 Task: Access the "Product" page setting.
Action: Mouse moved to (999, 71)
Screenshot: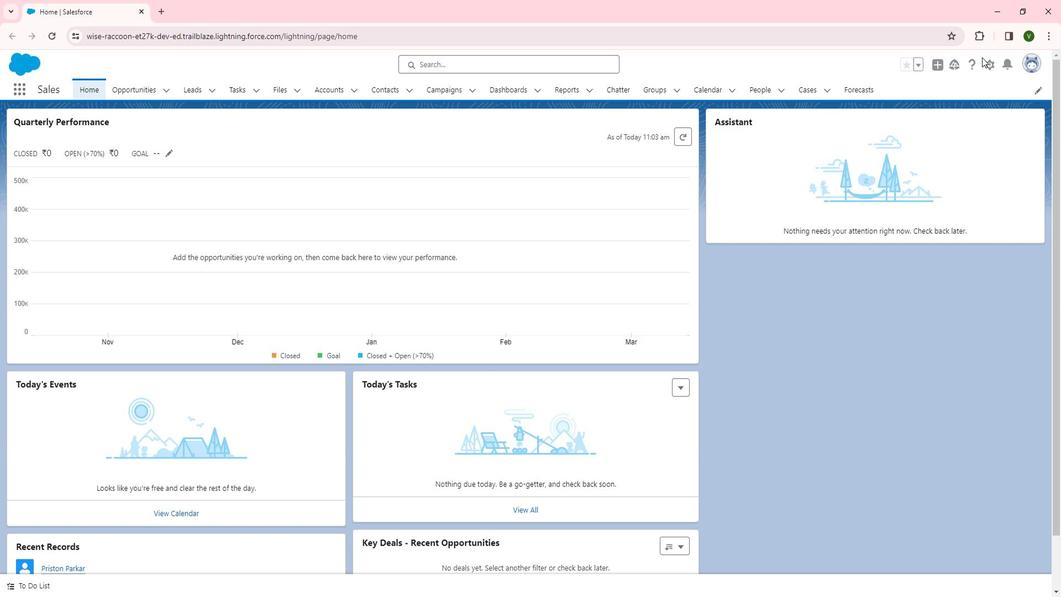 
Action: Mouse pressed left at (999, 71)
Screenshot: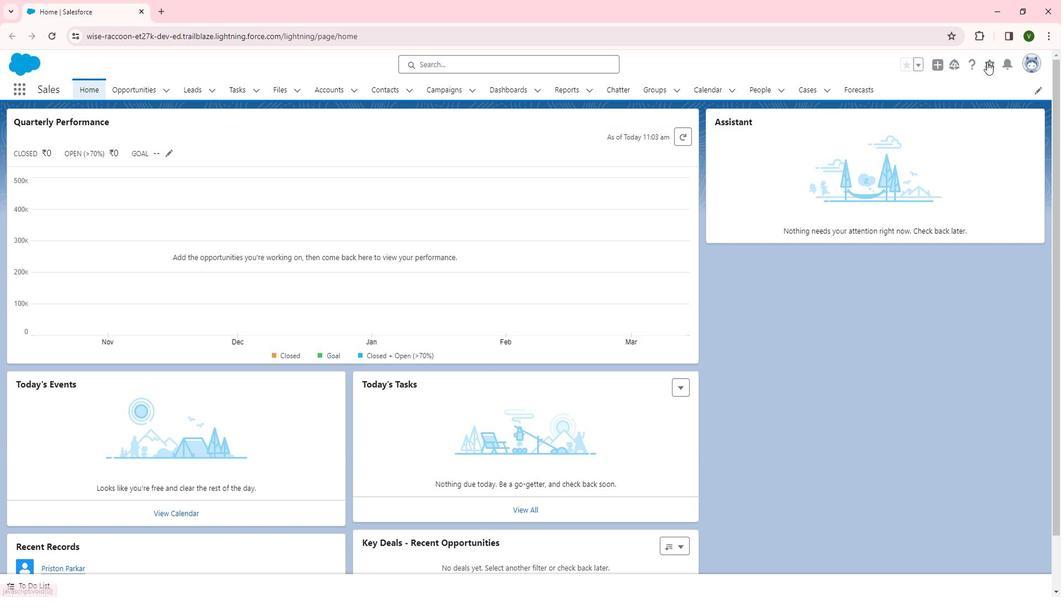 
Action: Mouse moved to (960, 108)
Screenshot: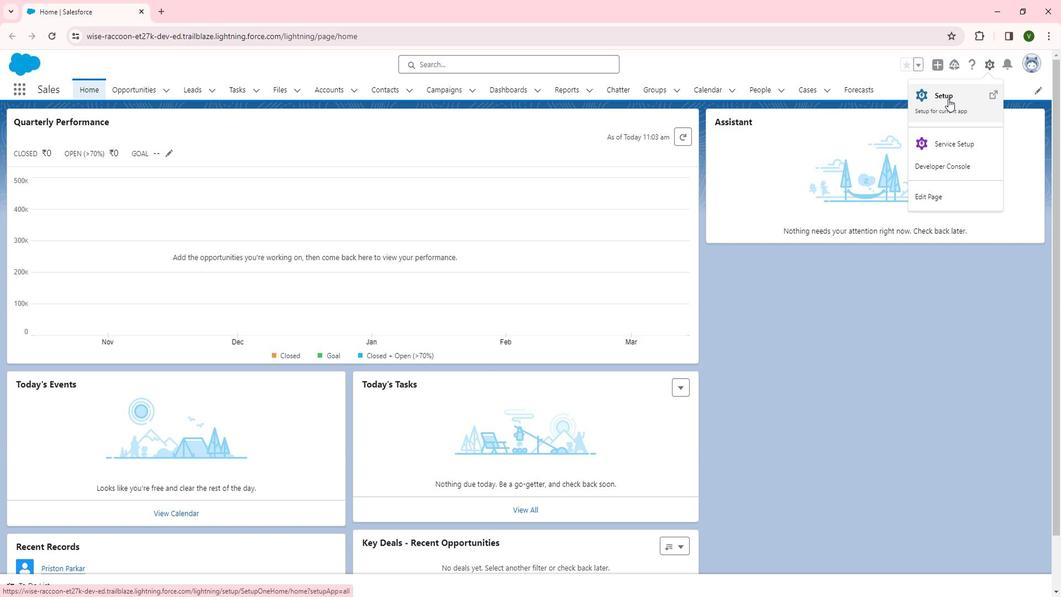 
Action: Mouse pressed left at (960, 108)
Screenshot: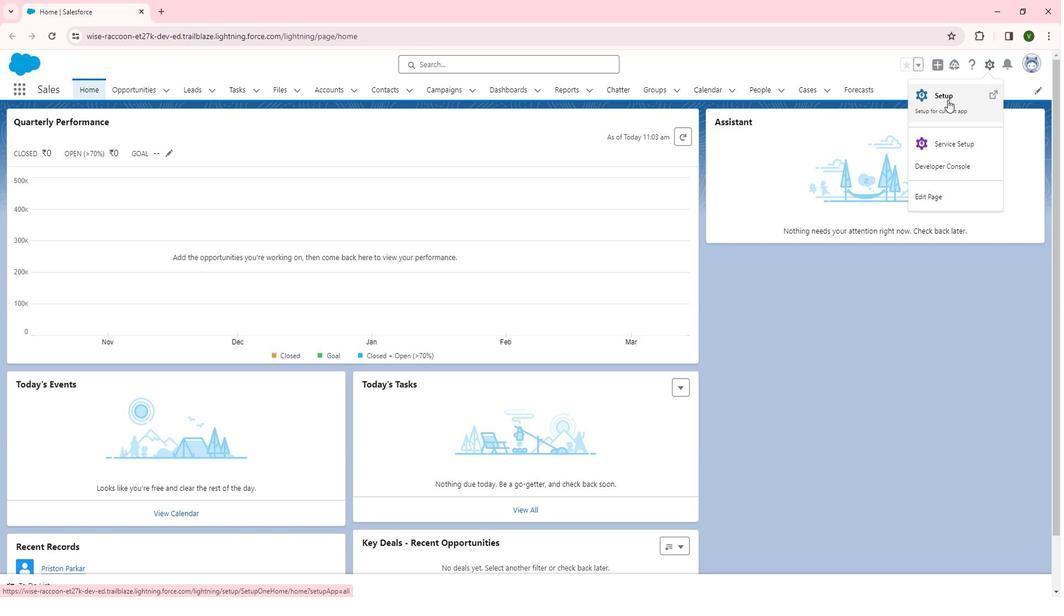 
Action: Mouse moved to (19, 385)
Screenshot: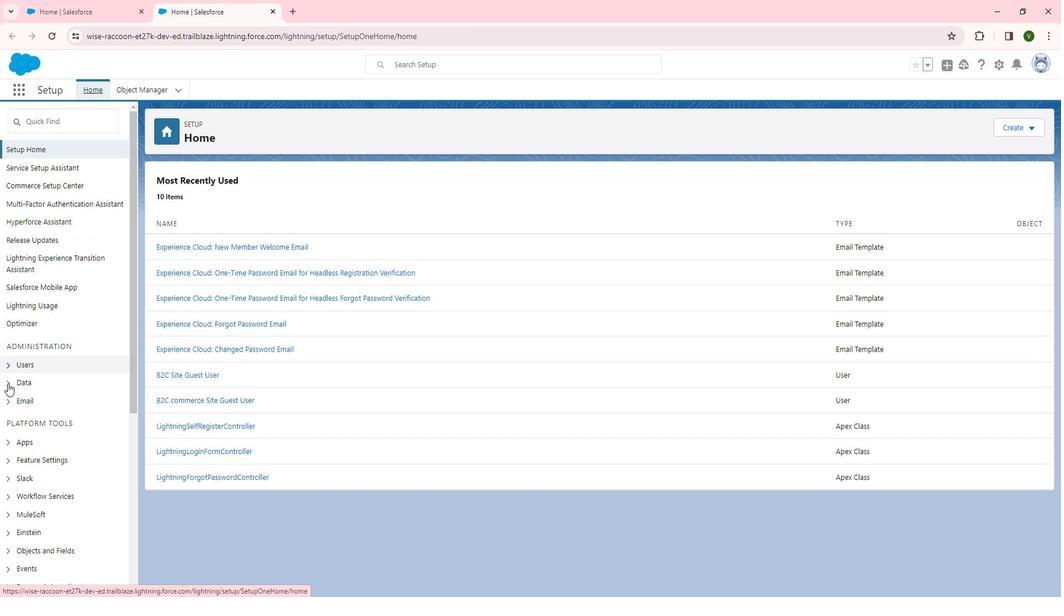 
Action: Mouse scrolled (19, 384) with delta (0, 0)
Screenshot: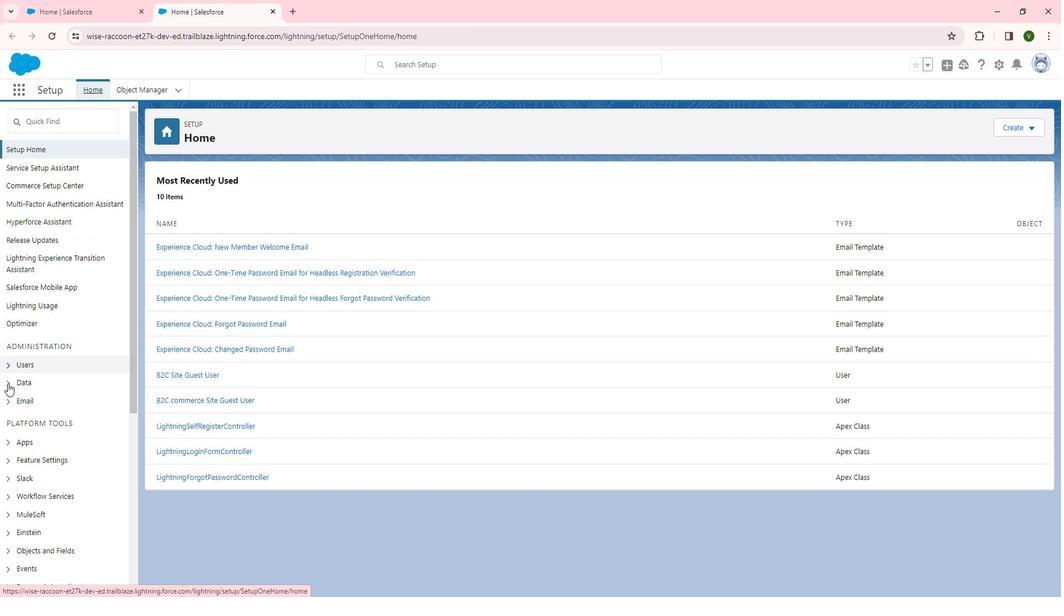 
Action: Mouse scrolled (19, 384) with delta (0, 0)
Screenshot: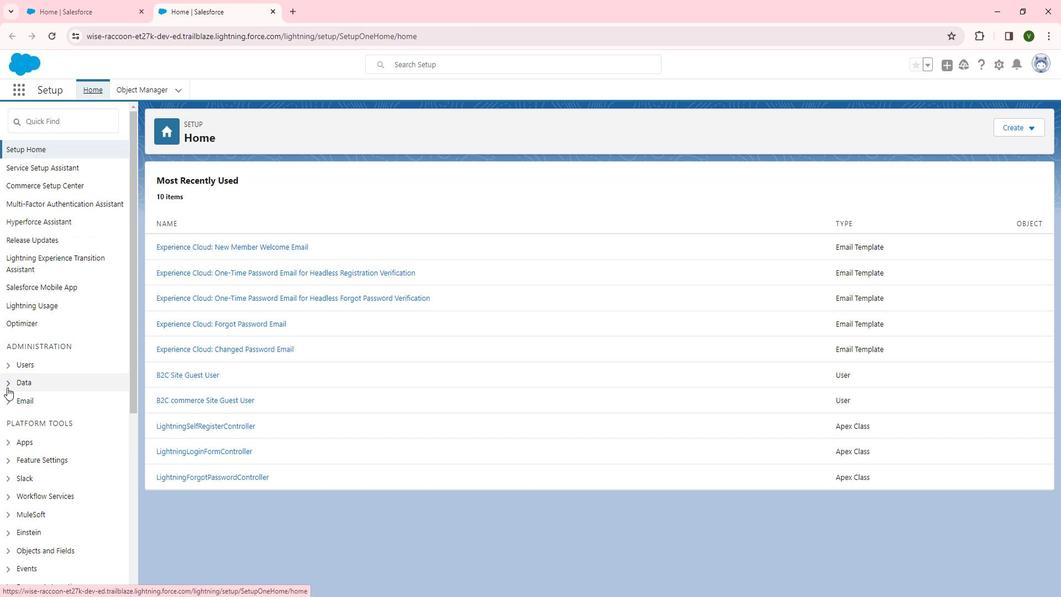 
Action: Mouse moved to (19, 385)
Screenshot: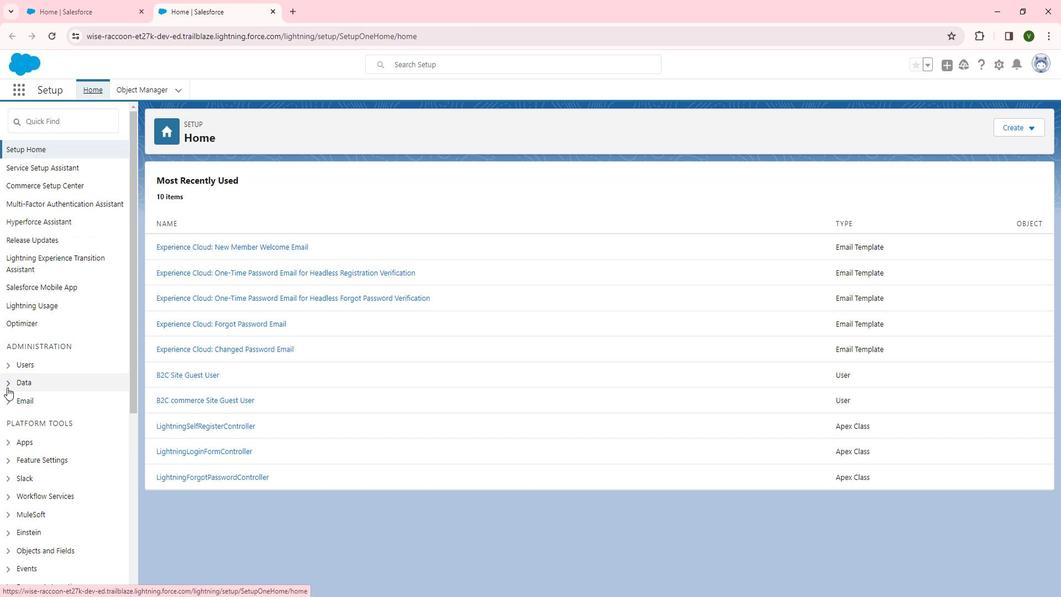 
Action: Mouse scrolled (19, 384) with delta (0, 0)
Screenshot: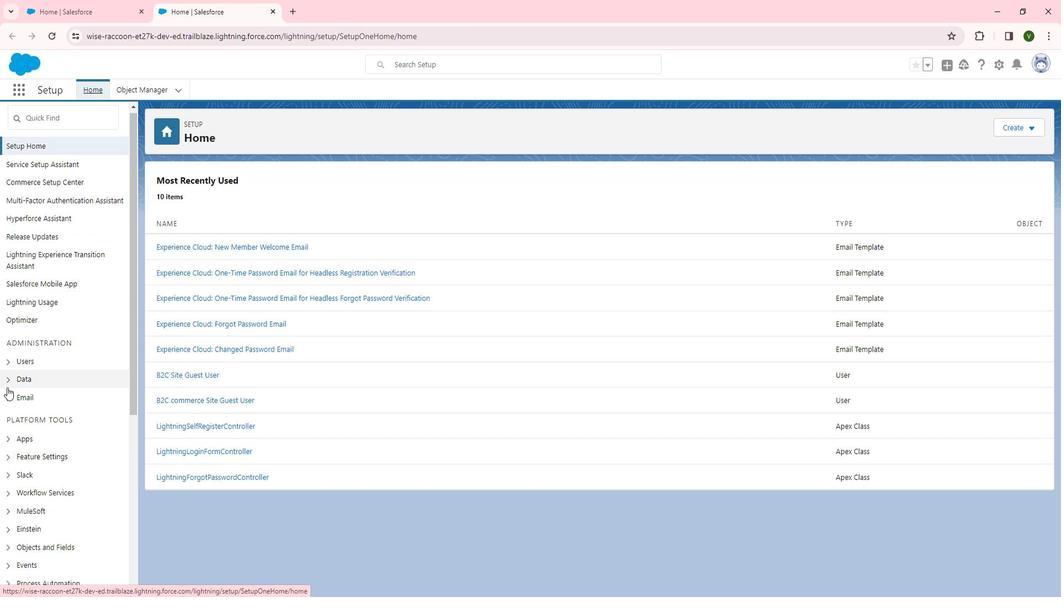 
Action: Mouse moved to (43, 288)
Screenshot: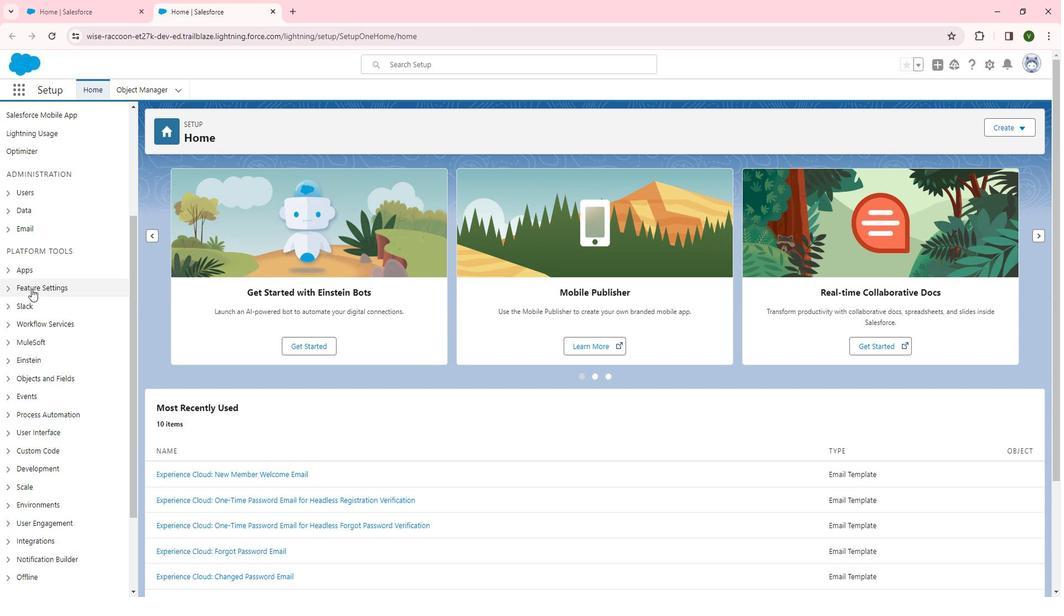 
Action: Mouse pressed left at (43, 288)
Screenshot: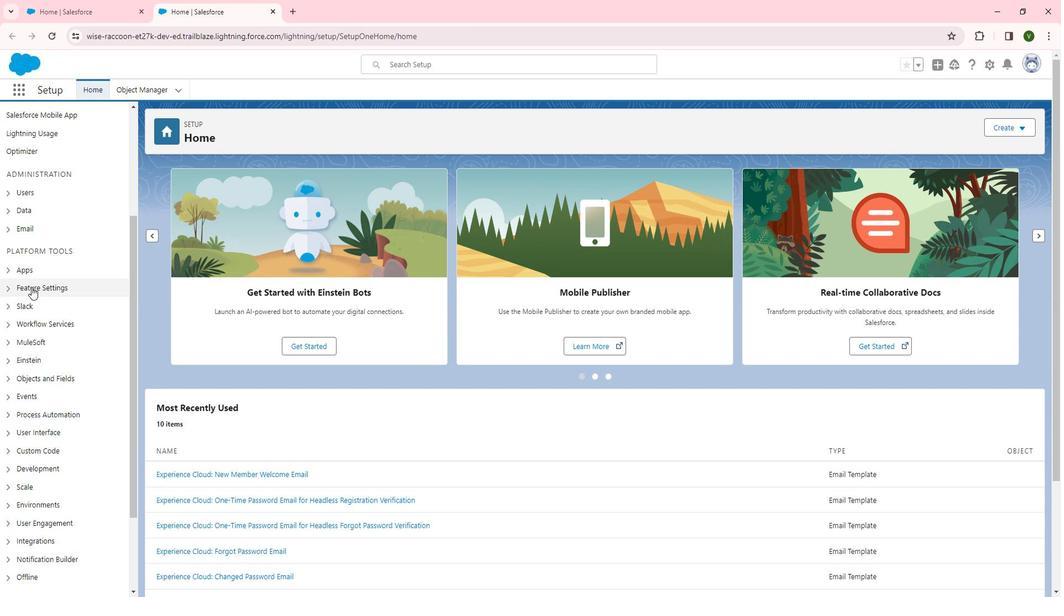 
Action: Mouse moved to (40, 382)
Screenshot: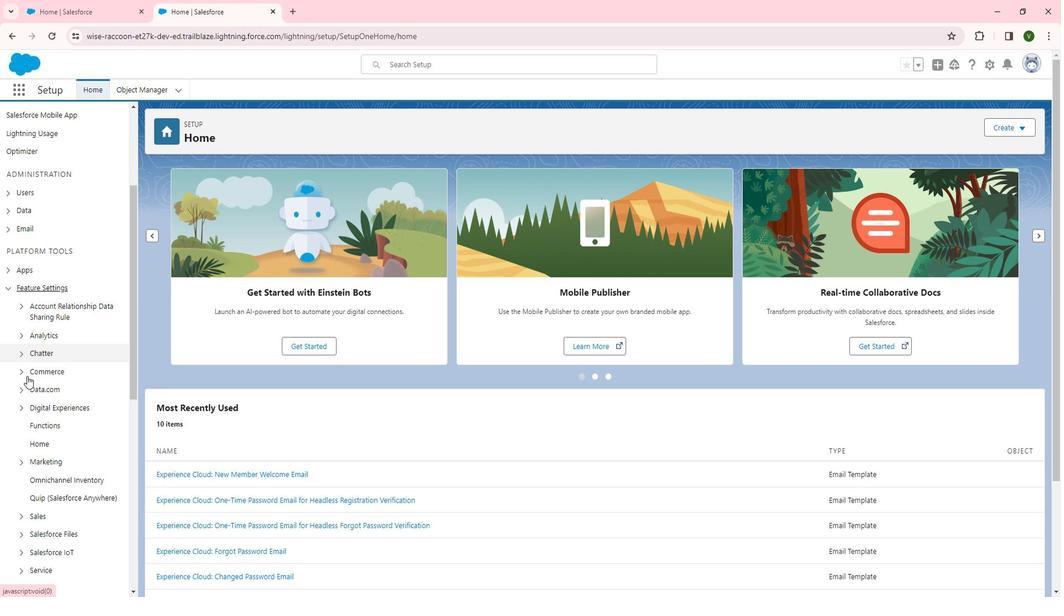 
Action: Mouse scrolled (40, 382) with delta (0, 0)
Screenshot: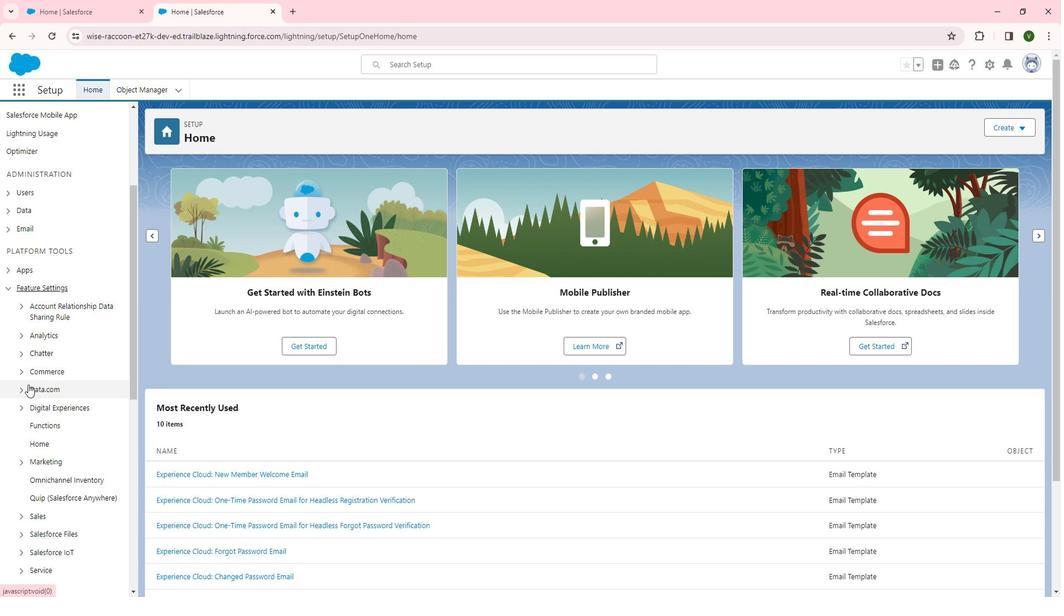 
Action: Mouse scrolled (40, 382) with delta (0, 0)
Screenshot: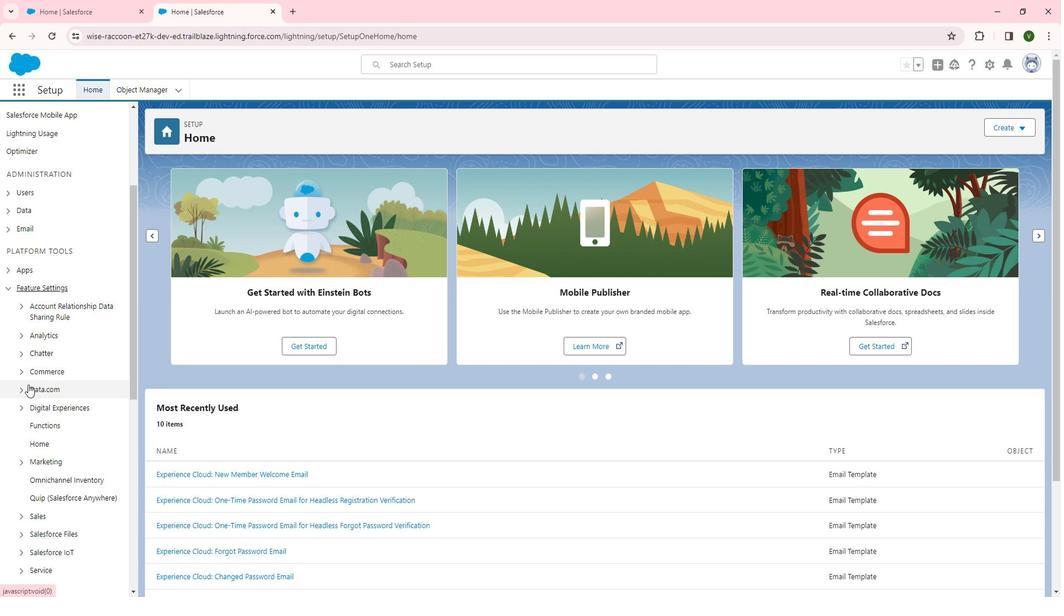 
Action: Mouse moved to (63, 295)
Screenshot: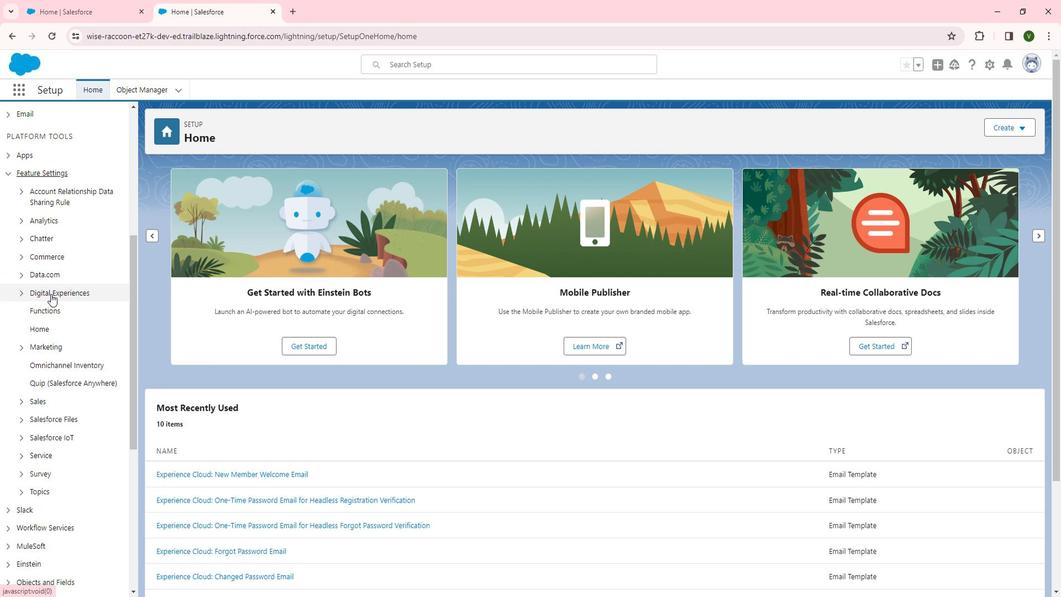 
Action: Mouse pressed left at (63, 295)
Screenshot: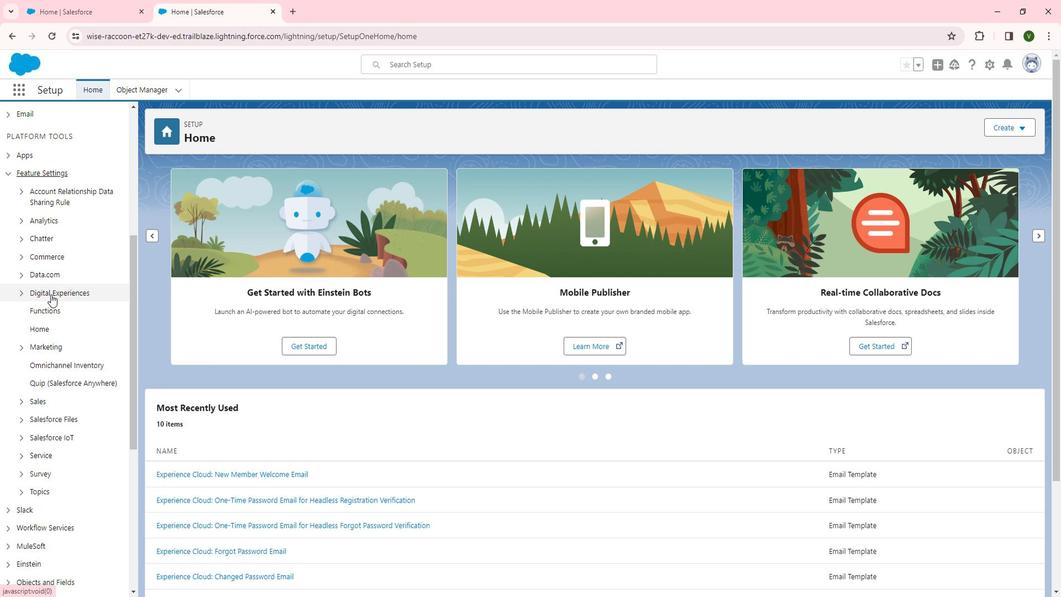 
Action: Mouse moved to (60, 307)
Screenshot: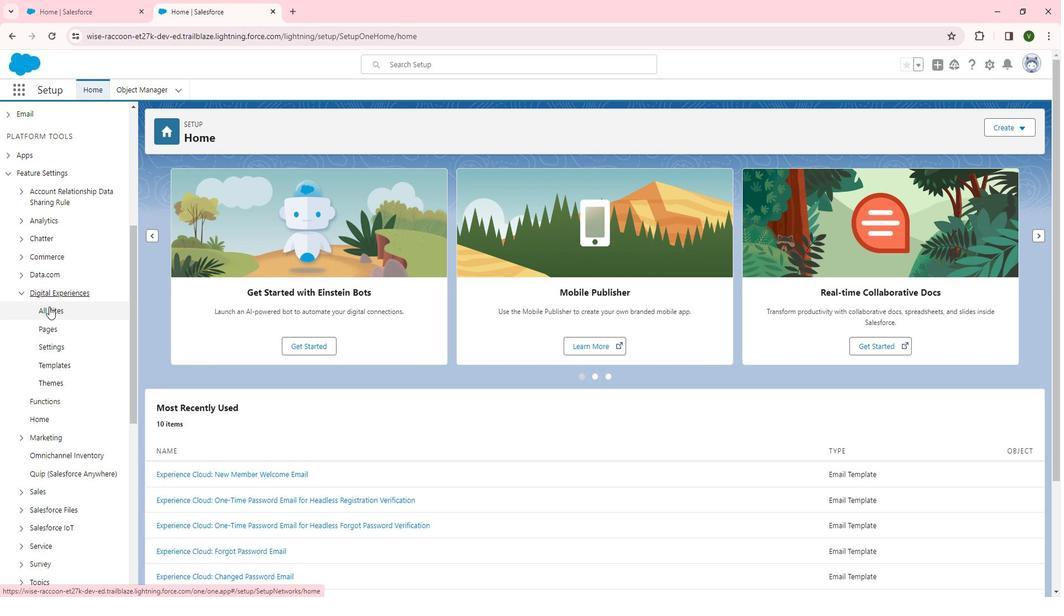 
Action: Mouse pressed left at (60, 307)
Screenshot: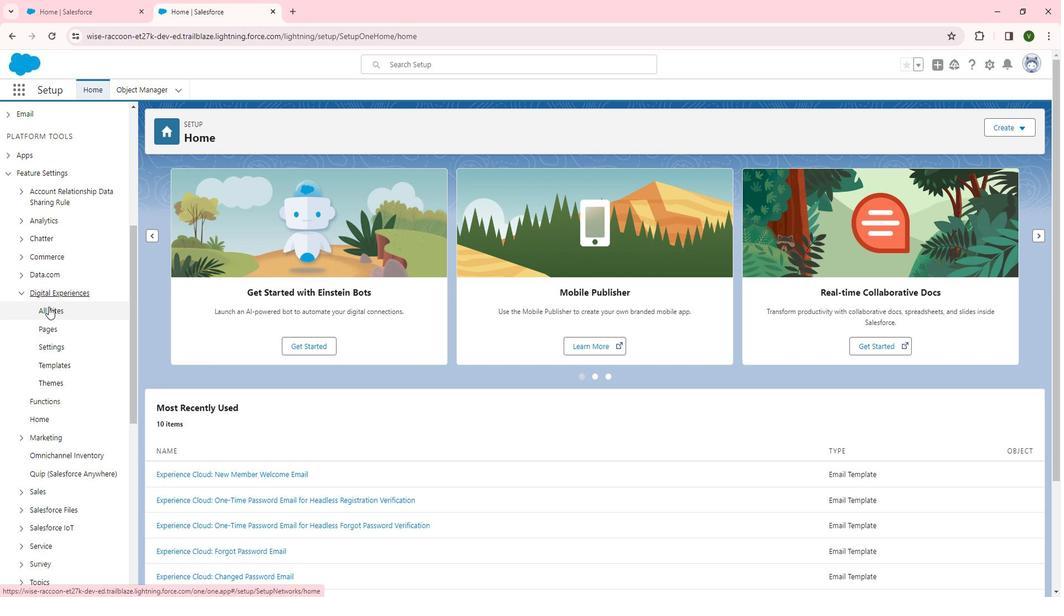 
Action: Mouse moved to (200, 281)
Screenshot: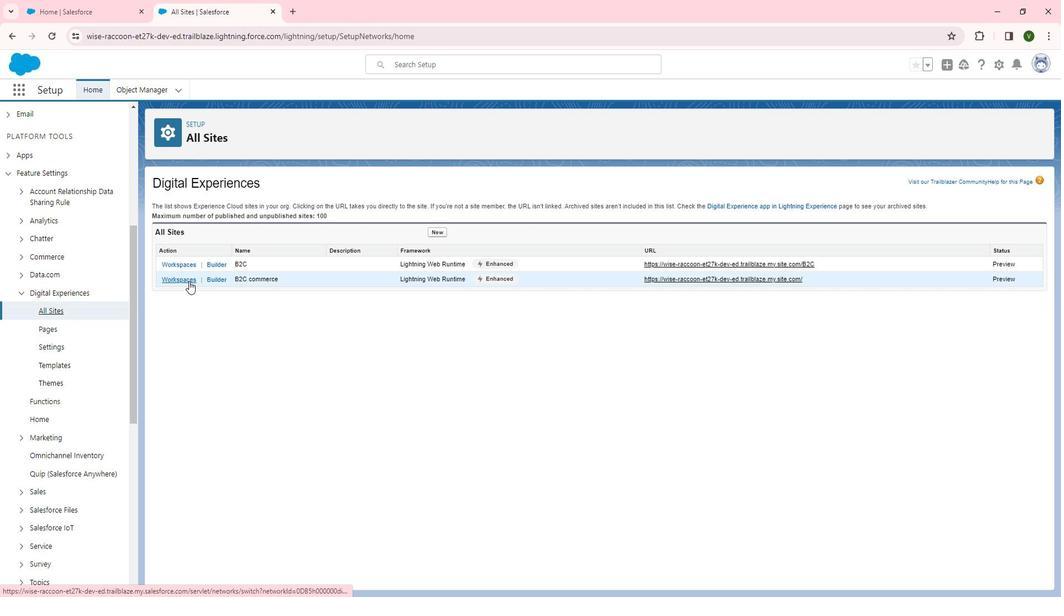 
Action: Mouse pressed left at (200, 281)
Screenshot: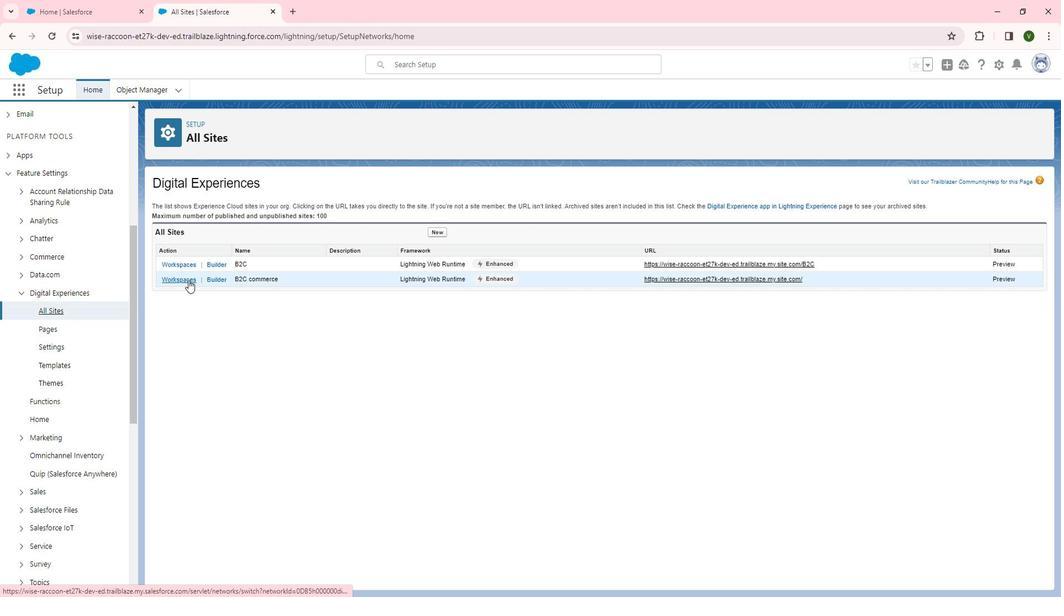 
Action: Mouse moved to (205, 289)
Screenshot: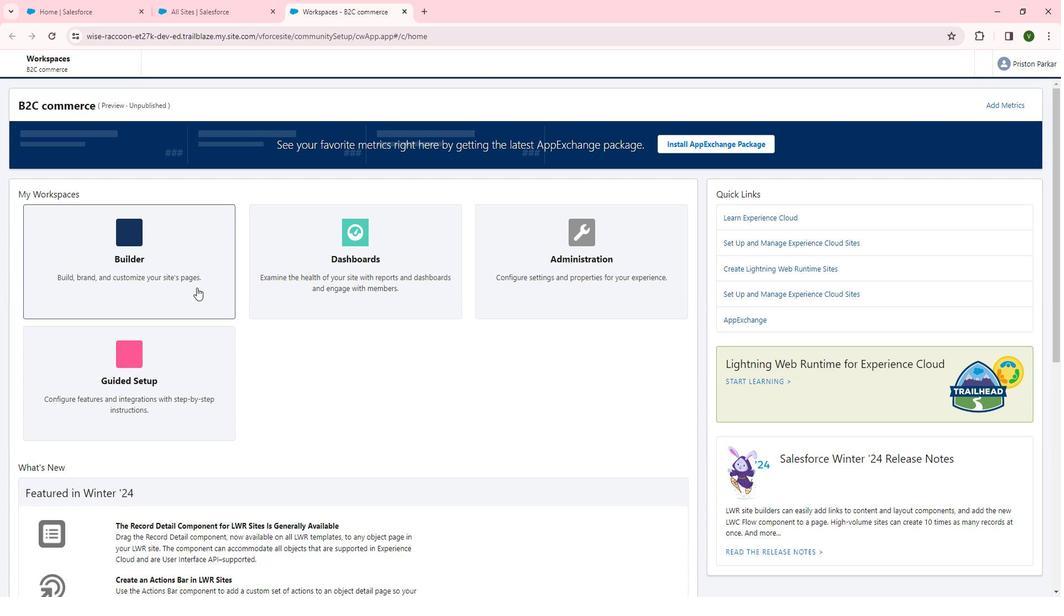 
Action: Mouse pressed left at (205, 289)
Screenshot: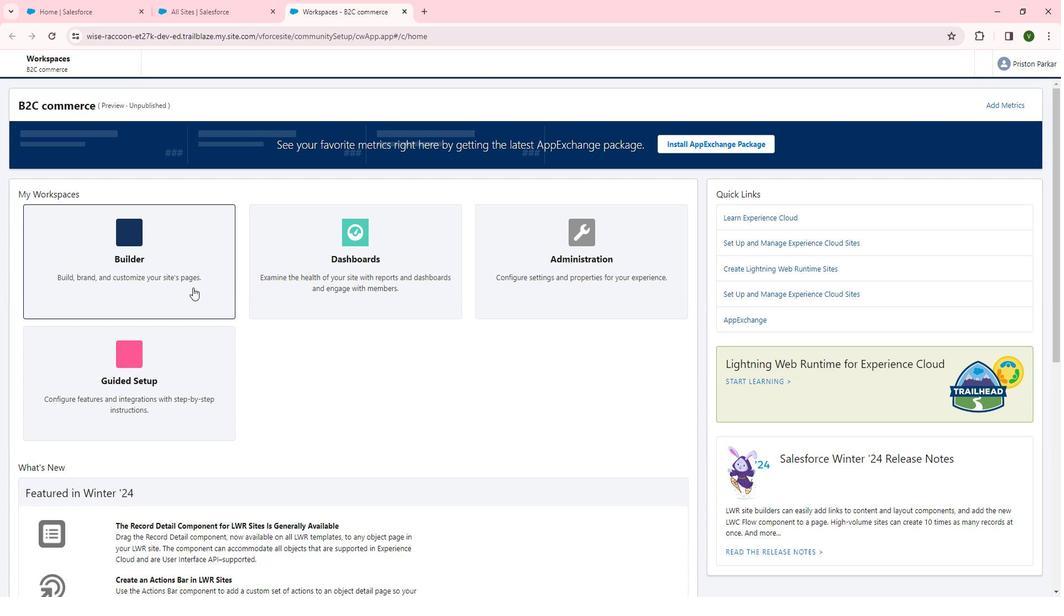 
Action: Mouse moved to (181, 80)
Screenshot: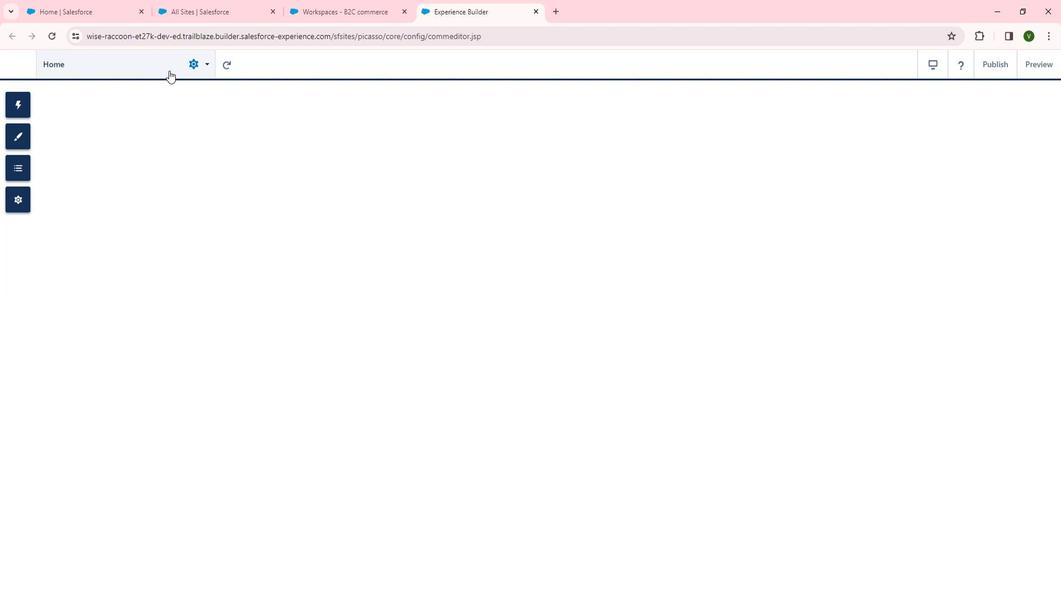 
Action: Mouse pressed left at (181, 80)
Screenshot: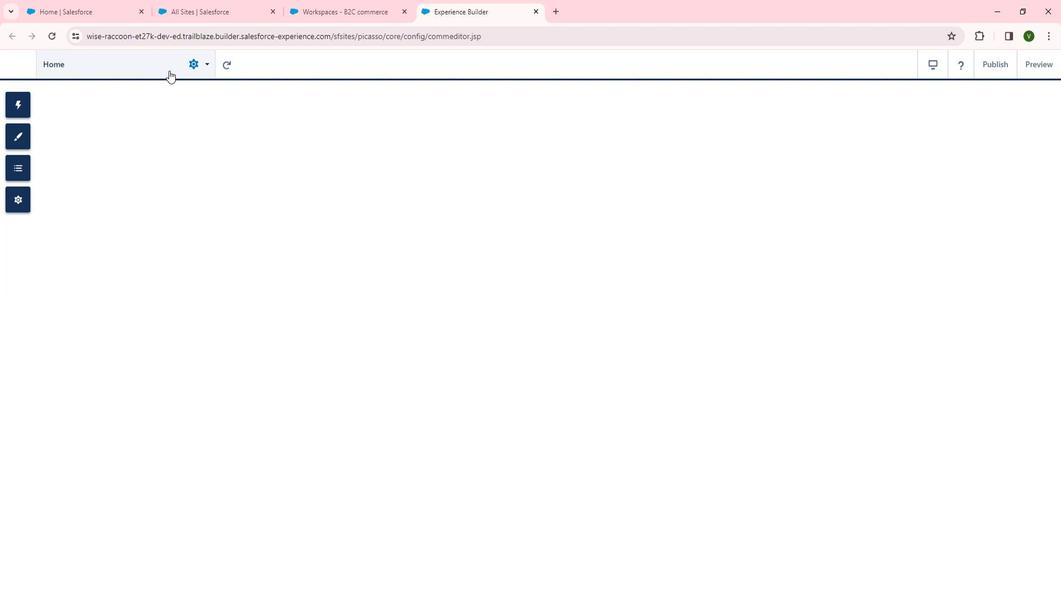 
Action: Mouse moved to (74, 469)
Screenshot: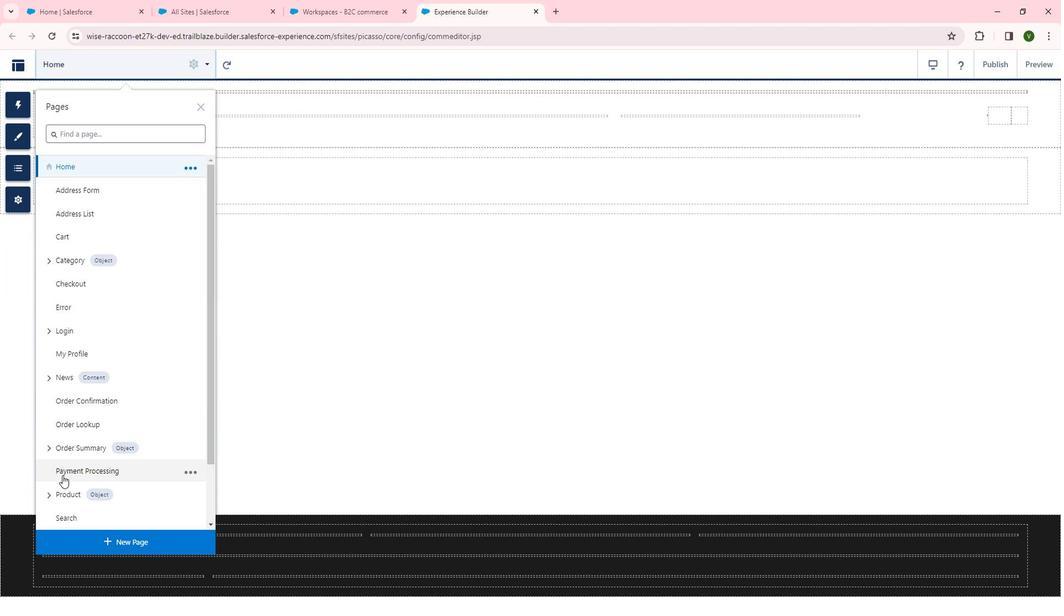 
Action: Mouse scrolled (74, 468) with delta (0, 0)
Screenshot: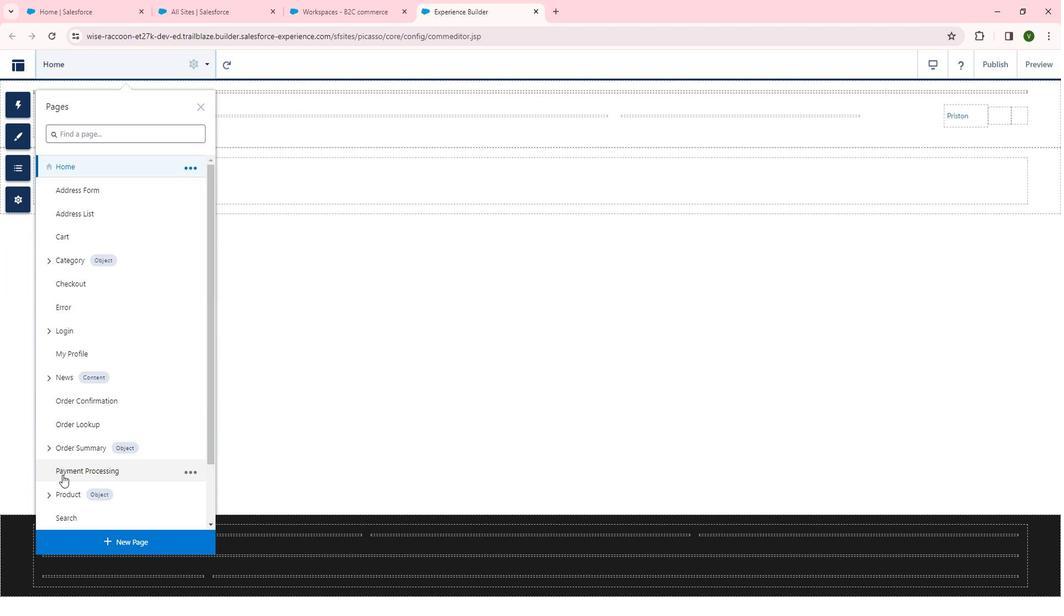 
Action: Mouse scrolled (74, 468) with delta (0, 0)
Screenshot: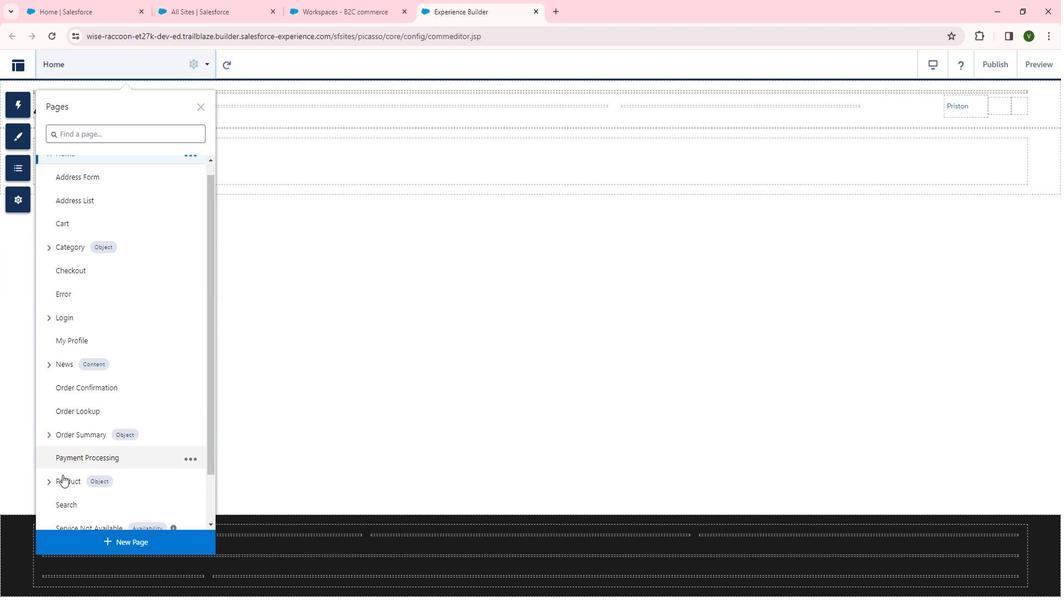 
Action: Mouse moved to (63, 420)
Screenshot: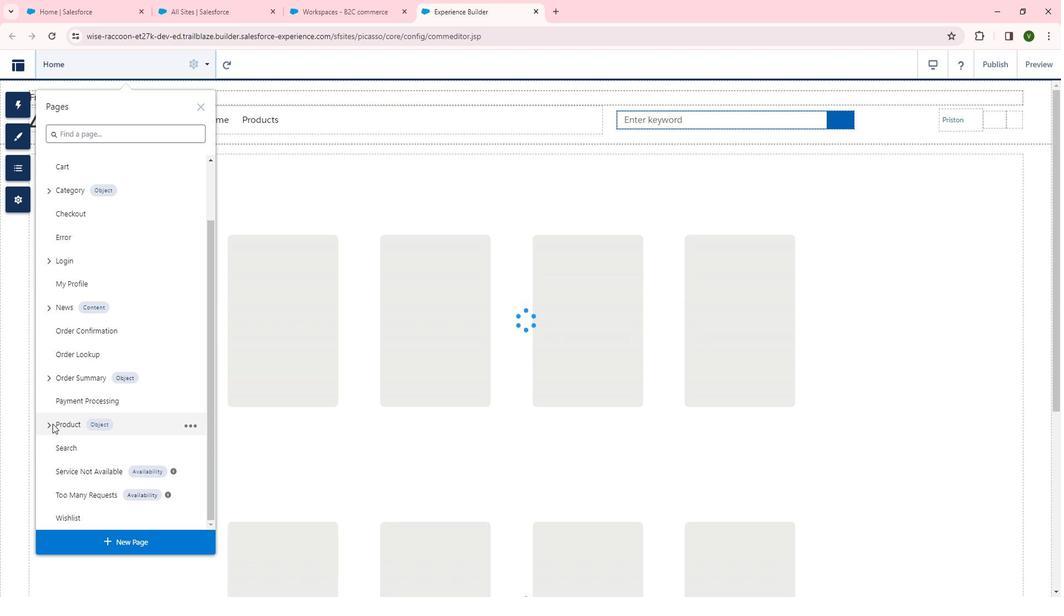 
Action: Mouse pressed left at (63, 420)
Screenshot: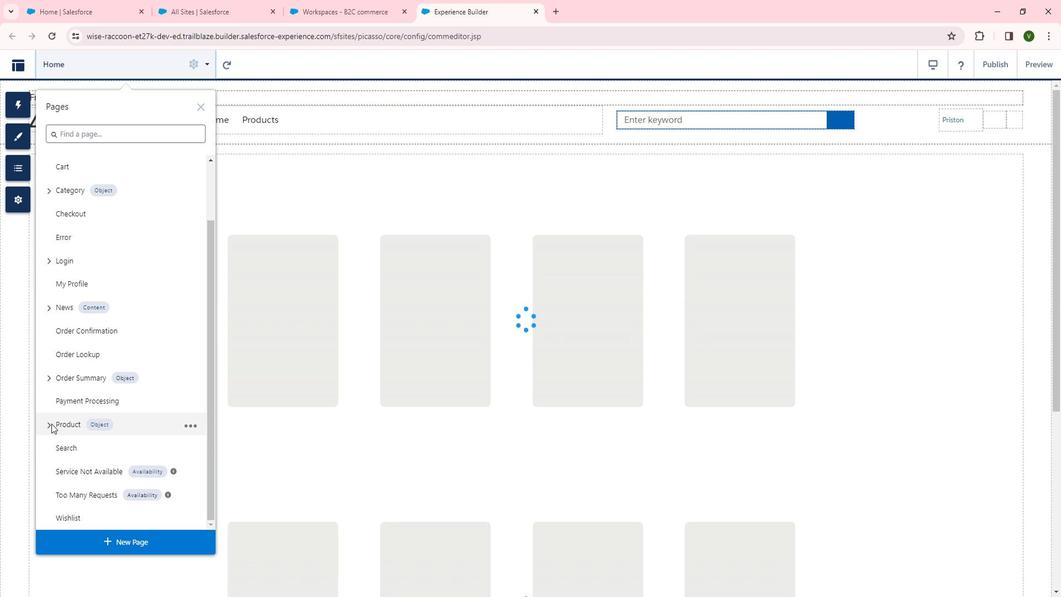 
Action: Mouse moved to (93, 441)
Screenshot: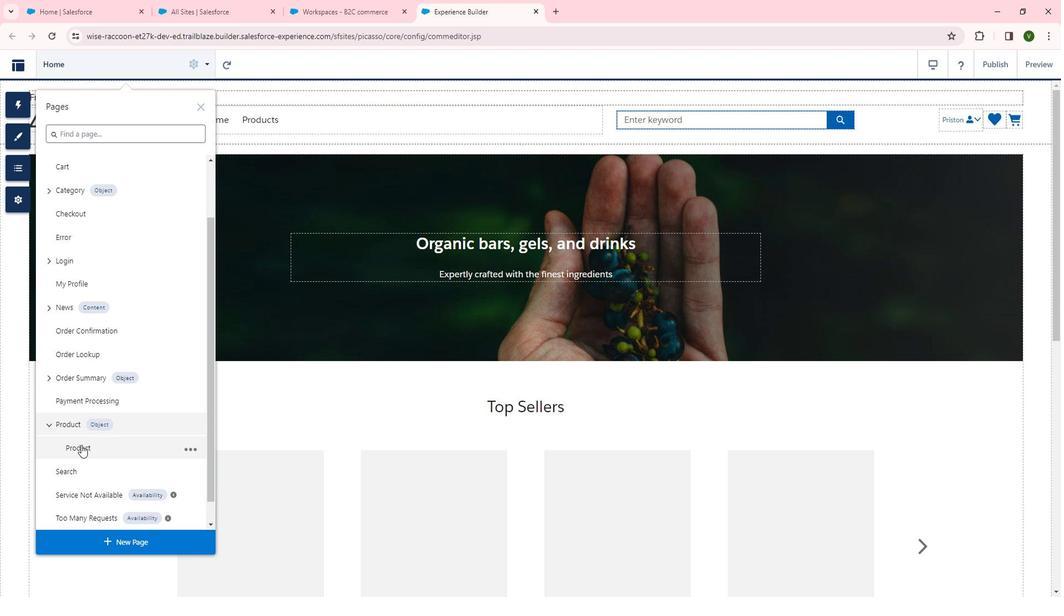 
Action: Mouse pressed left at (93, 441)
Screenshot: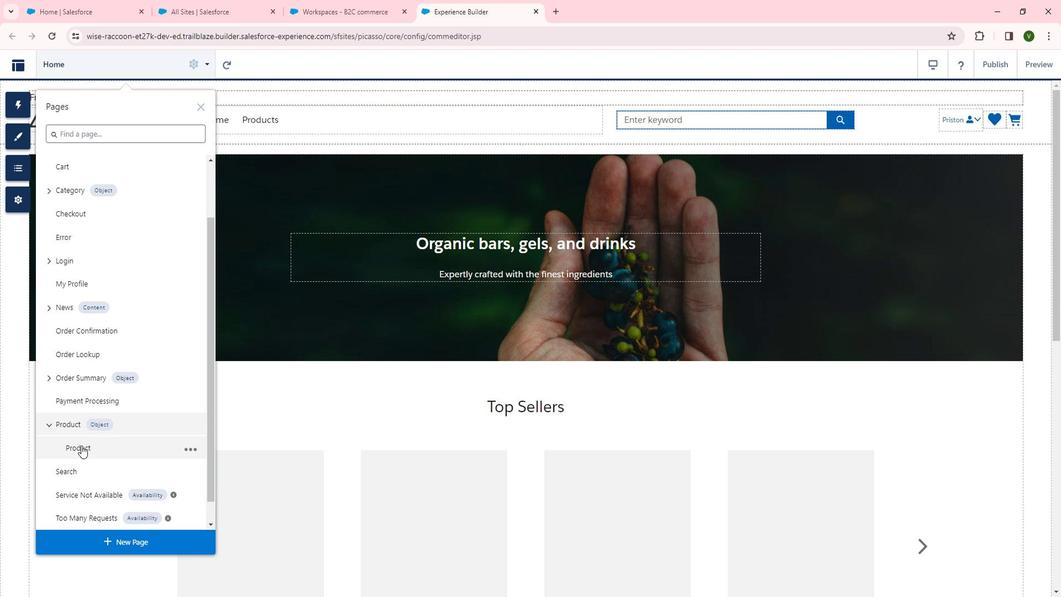 
Action: Mouse moved to (184, 71)
Screenshot: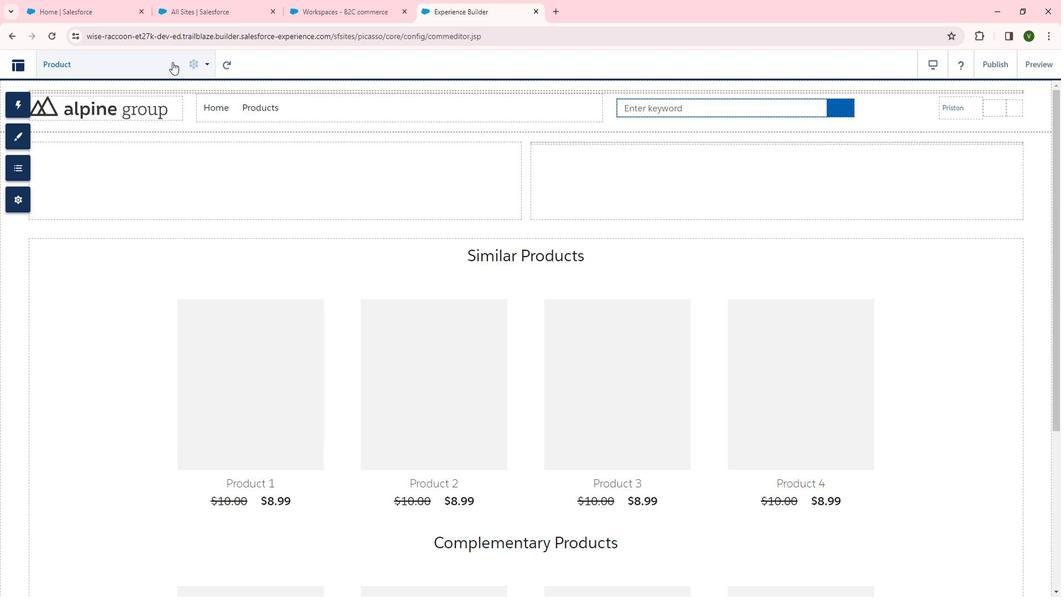 
Action: Mouse pressed left at (184, 71)
Screenshot: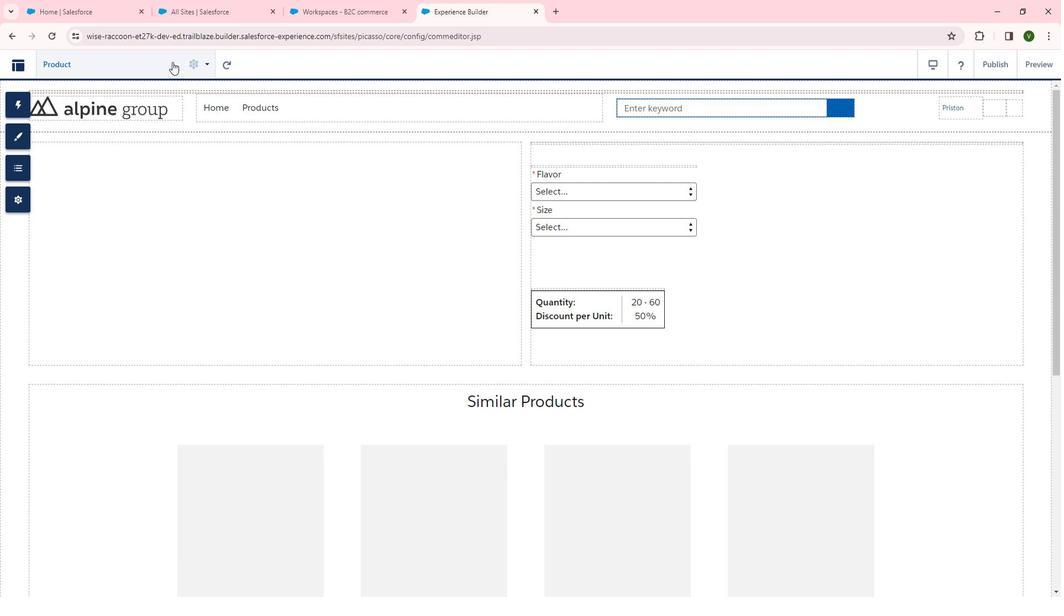 
Action: Mouse moved to (206, 420)
Screenshot: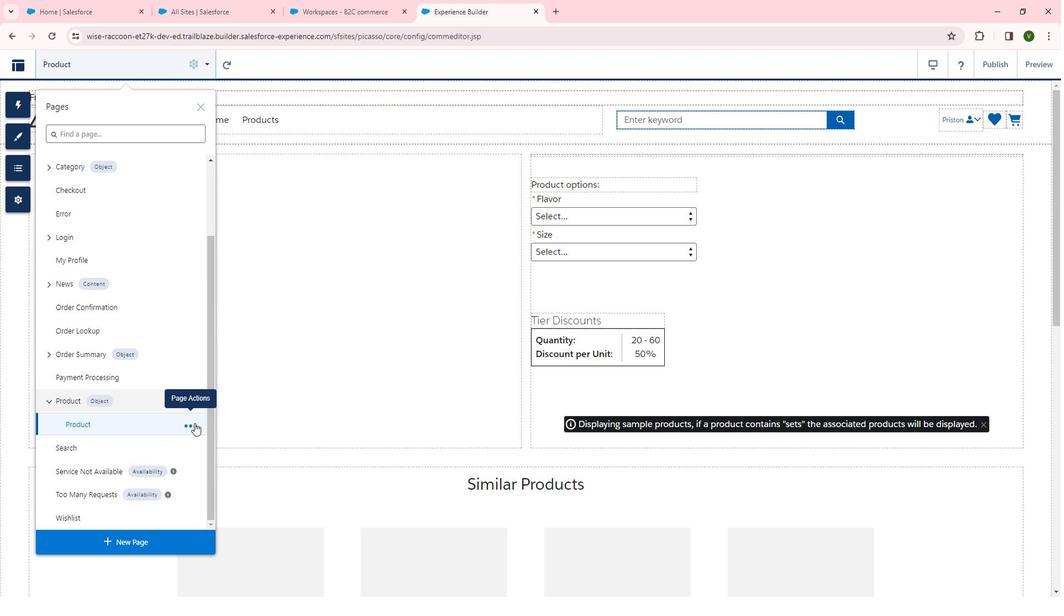 
Action: Mouse pressed left at (206, 420)
Screenshot: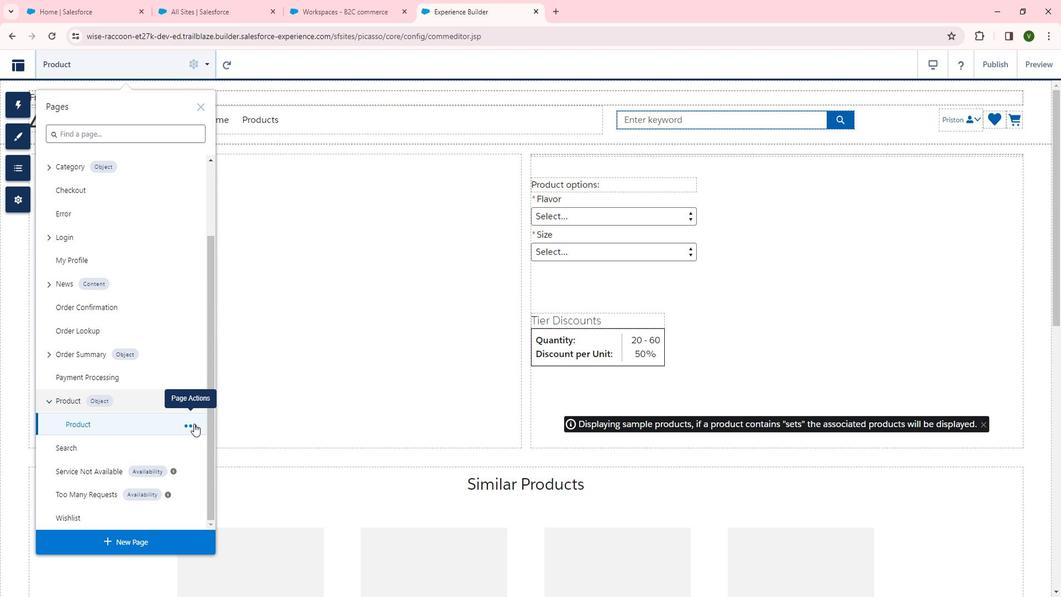 
Action: Mouse moved to (273, 422)
Screenshot: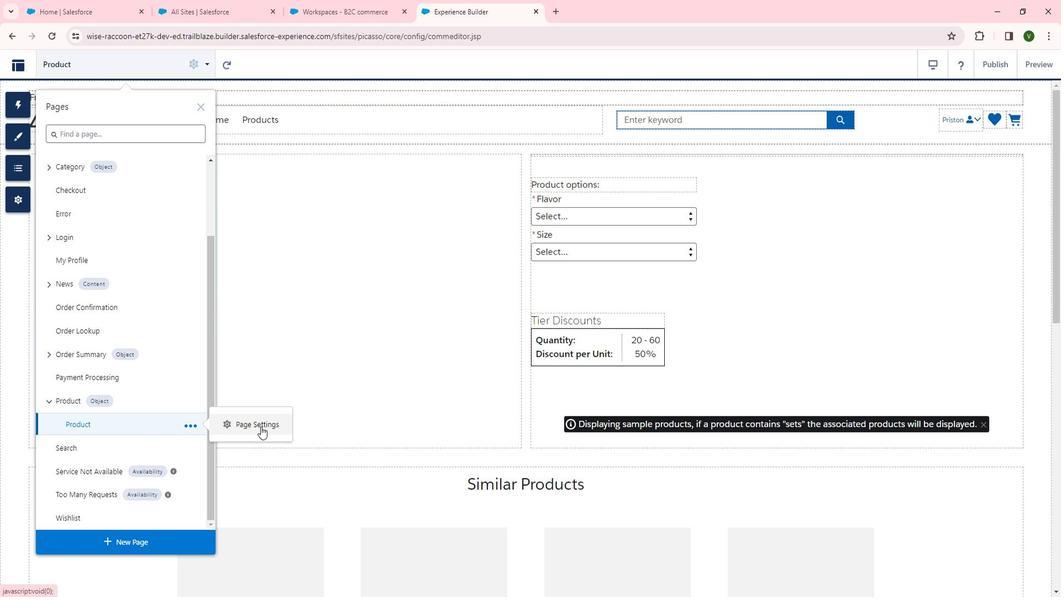 
Action: Mouse pressed left at (273, 422)
Screenshot: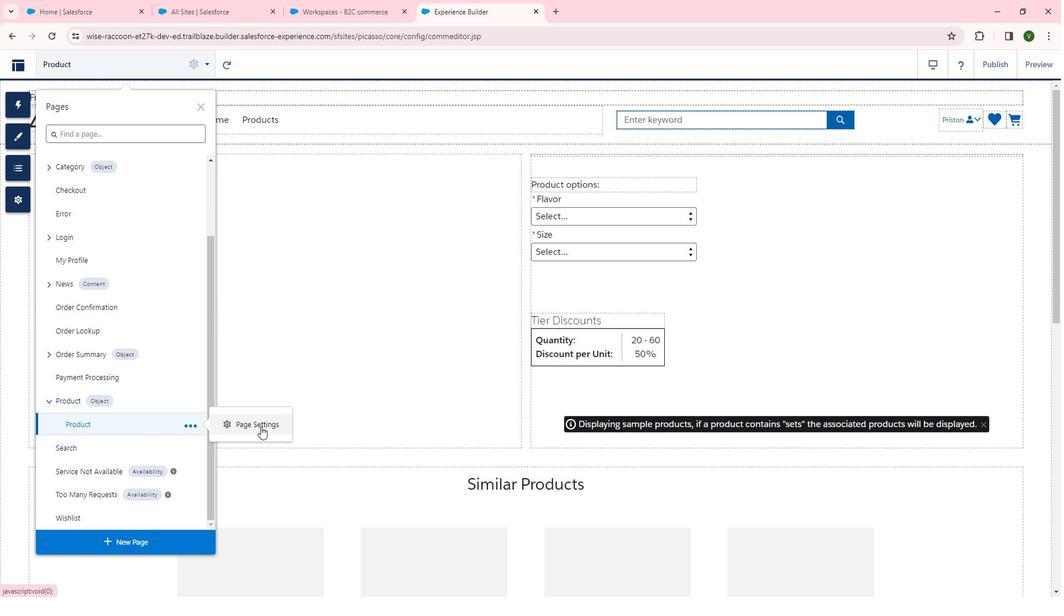 
Action: Mouse moved to (347, 406)
Screenshot: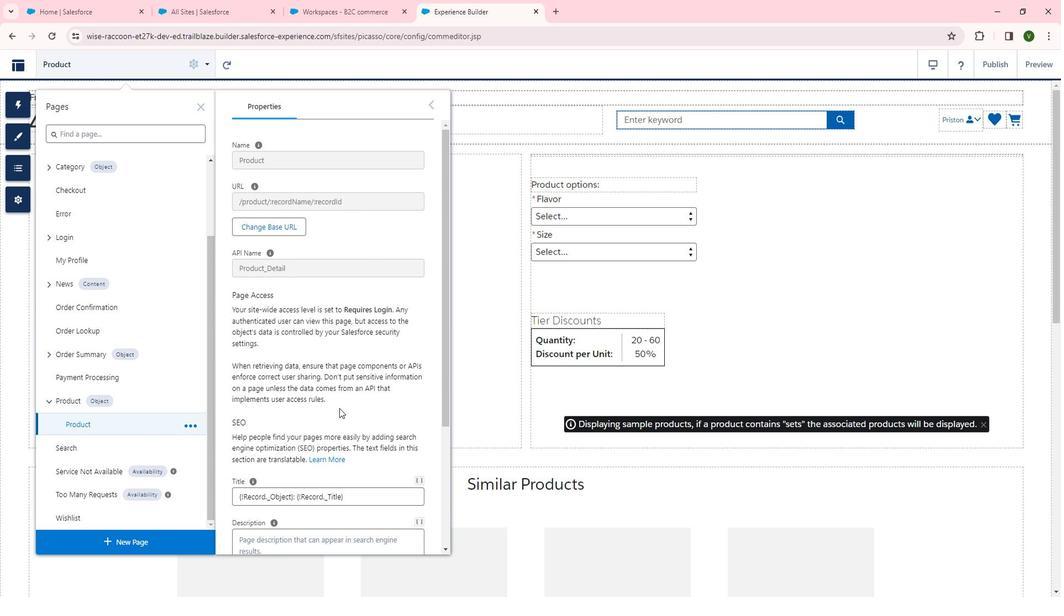 
Action: Mouse scrolled (347, 405) with delta (0, 0)
Screenshot: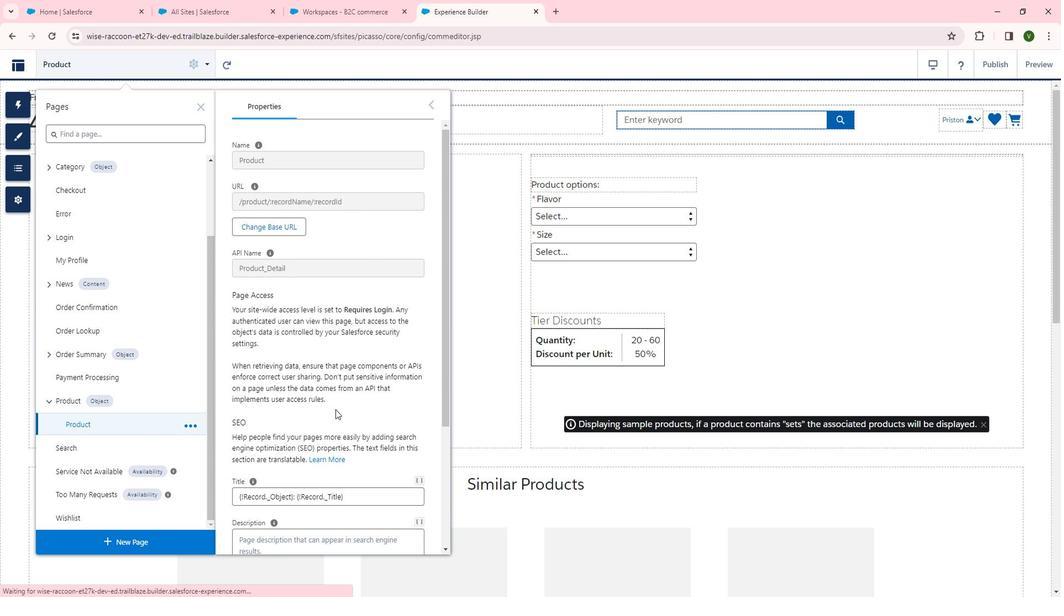 
Action: Mouse scrolled (347, 405) with delta (0, 0)
Screenshot: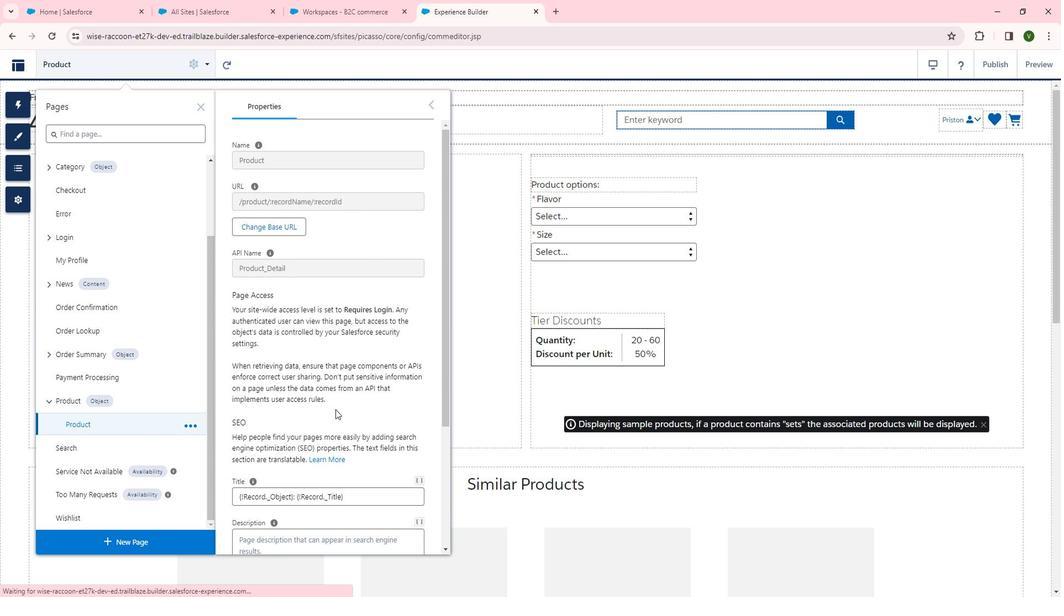 
Action: Mouse moved to (347, 406)
Screenshot: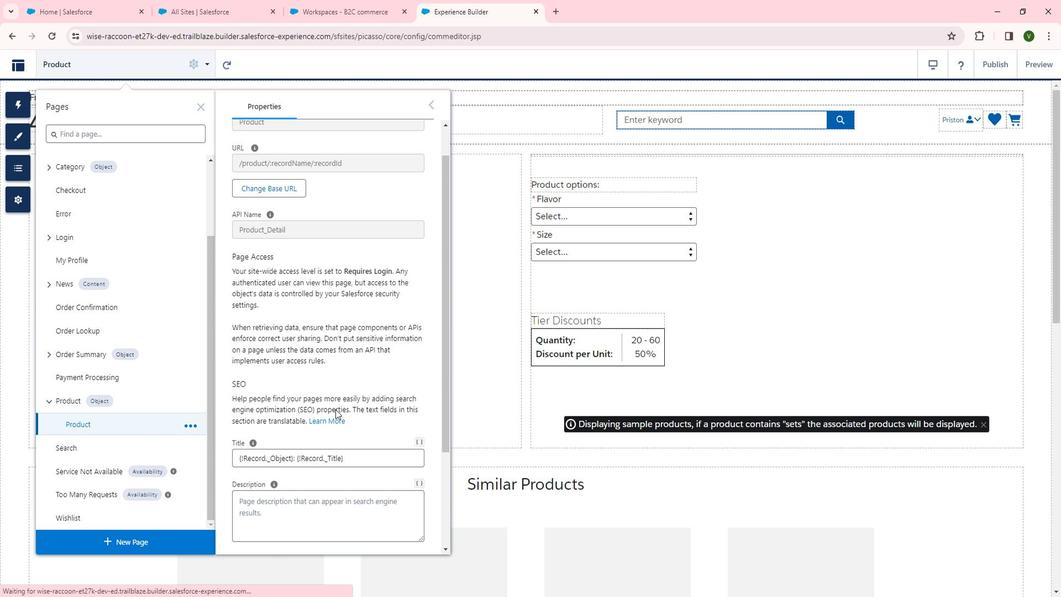 
Action: Mouse scrolled (347, 406) with delta (0, 0)
Screenshot: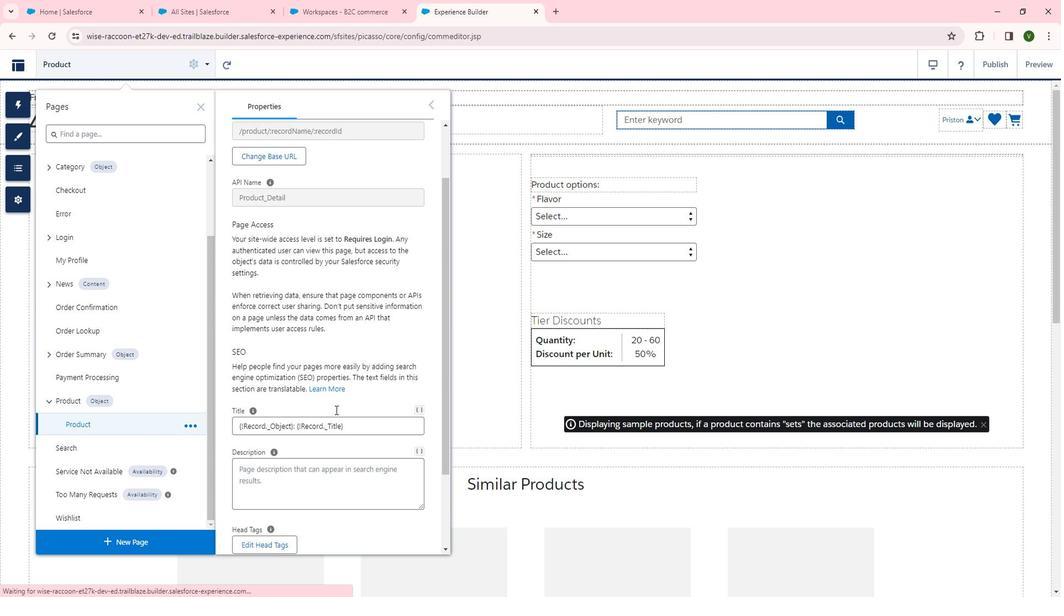 
Action: Mouse scrolled (347, 406) with delta (0, 0)
Screenshot: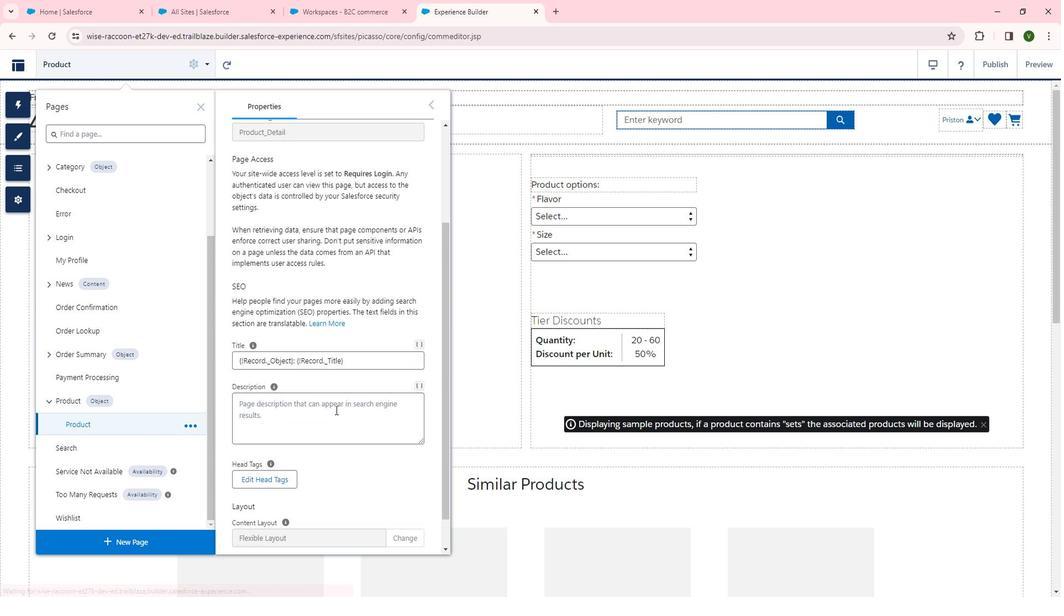 
Action: Mouse scrolled (347, 406) with delta (0, 0)
Screenshot: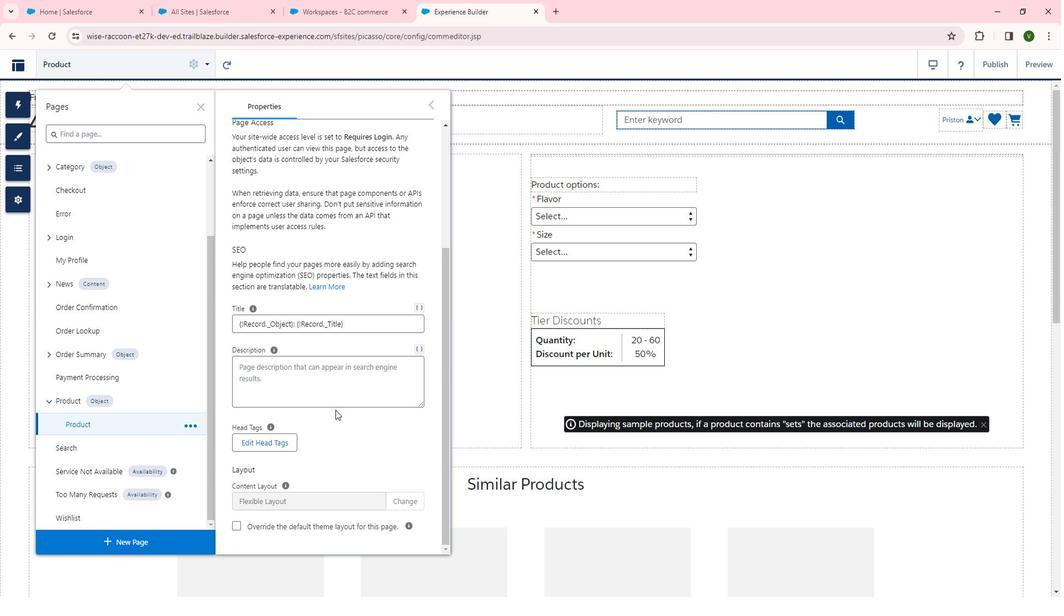 
